 Task: Create a section Agile Alchemists and in the section, add a milestone DevOps Implementation in the project AgileAvail
Action: Mouse moved to (60, 388)
Screenshot: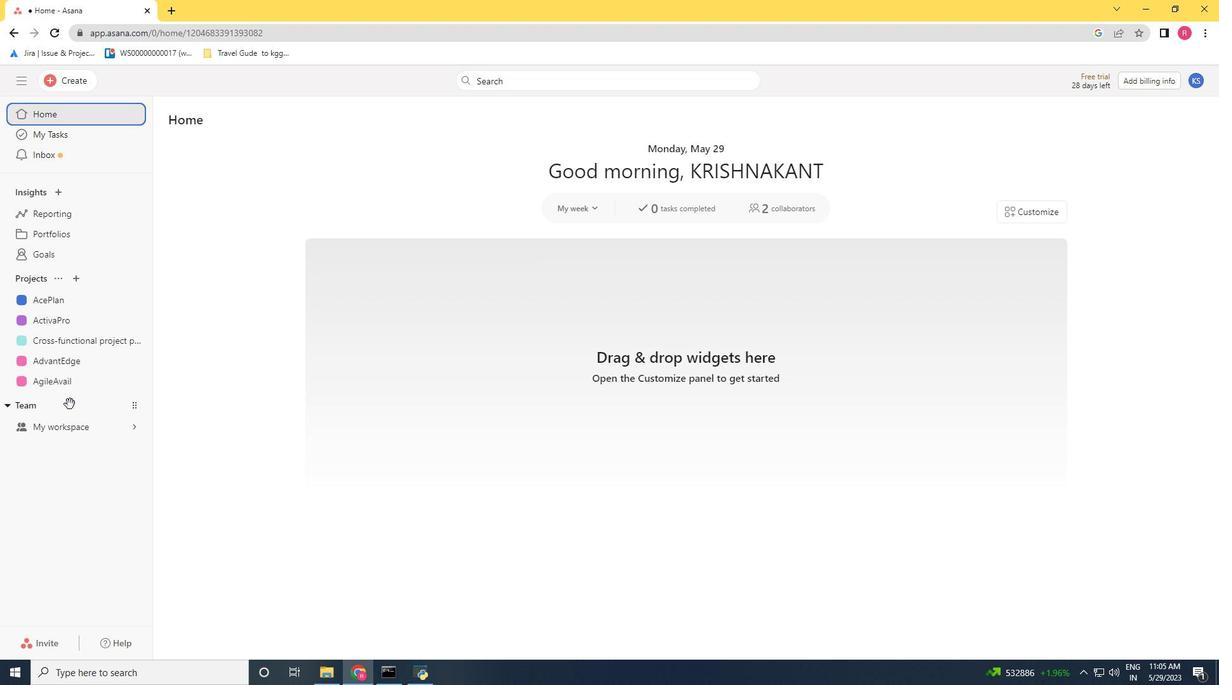 
Action: Mouse pressed left at (60, 388)
Screenshot: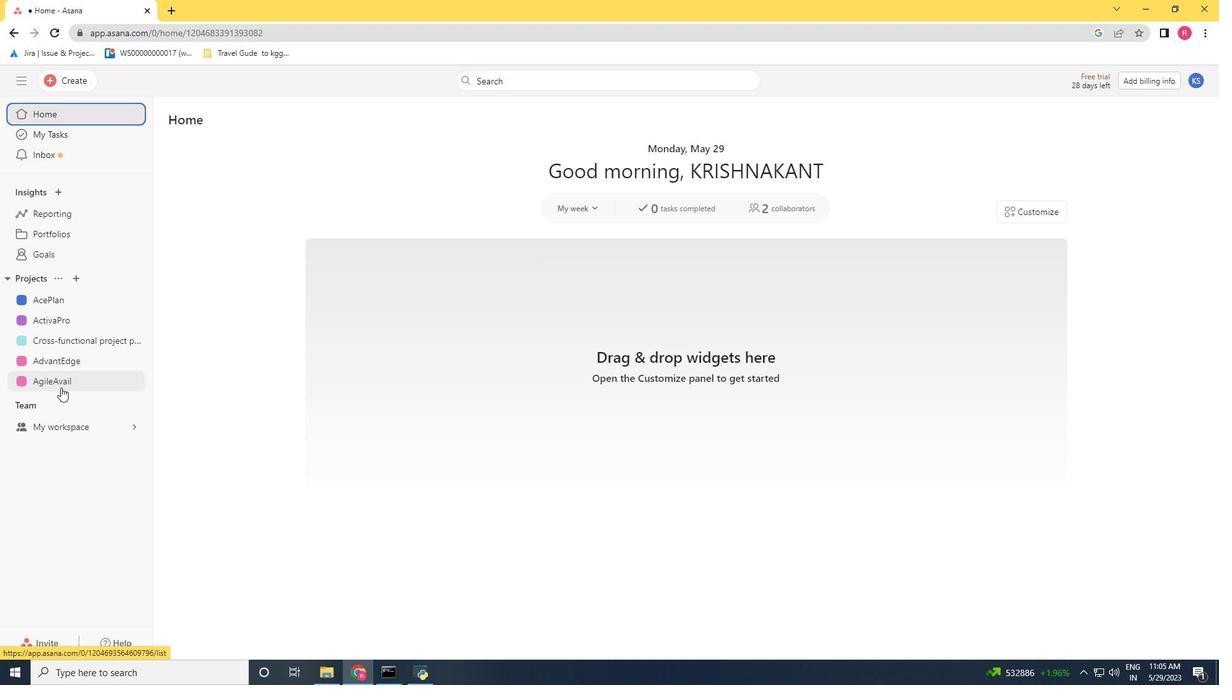 
Action: Mouse moved to (212, 525)
Screenshot: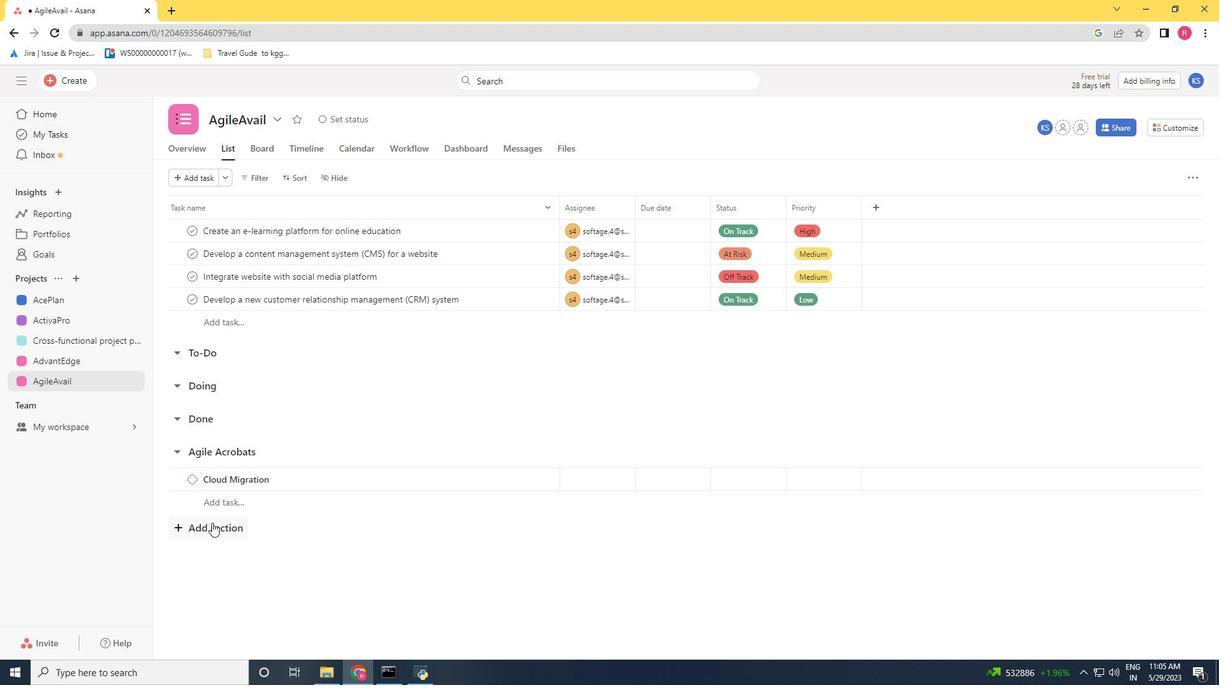 
Action: Mouse pressed left at (212, 525)
Screenshot: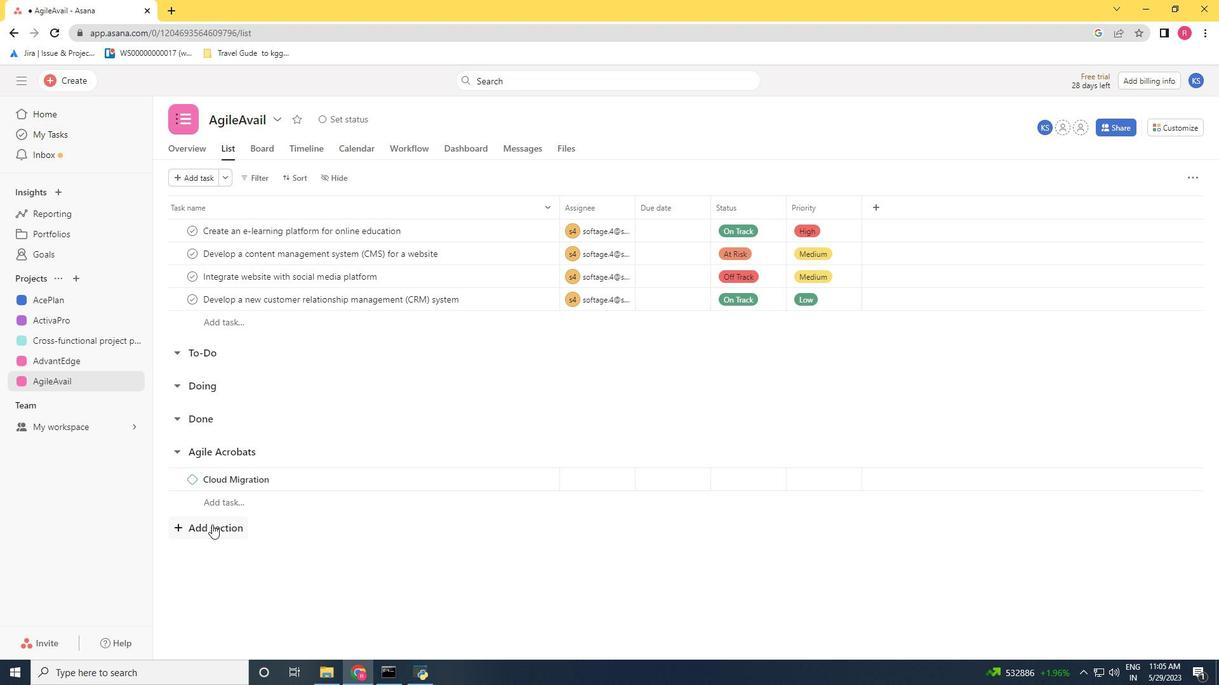 
Action: Mouse moved to (432, 414)
Screenshot: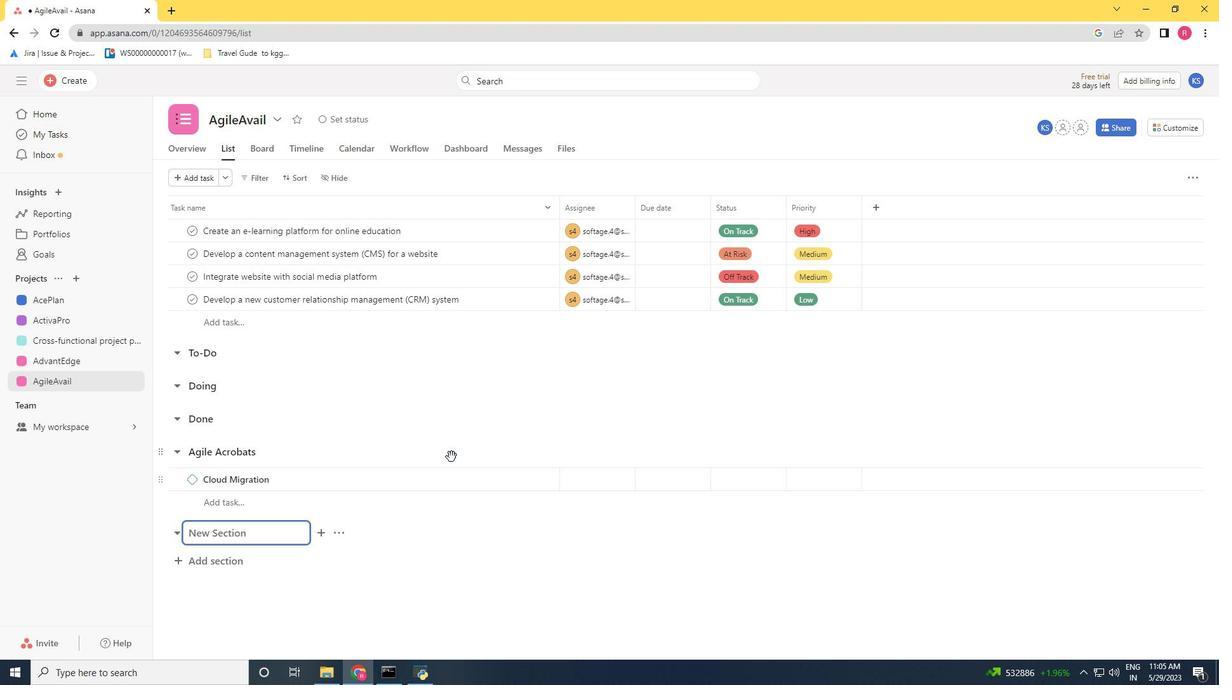 
Action: Key pressed <Key.shift>Agile<Key.space><Key.space><Key.shift><Key.shift><Key.shift><Key.shift>Alchemists<Key.space><Key.enter><Key.shift>Dev<Key.shift><Key.shift><Key.shift><Key.shift><Key.shift><Key.shift><Key.shift><Key.shift><Key.shift><Key.shift><Key.shift><Key.shift><Key.shift><Key.shift><Key.shift><Key.shift><Key.shift><Key.shift><Key.shift><Key.shift><Key.shift><Key.shift><Key.shift><Key.shift><Key.shift><Key.shift>Ops<Key.space><Key.shift>Implementation<Key.enter>
Screenshot: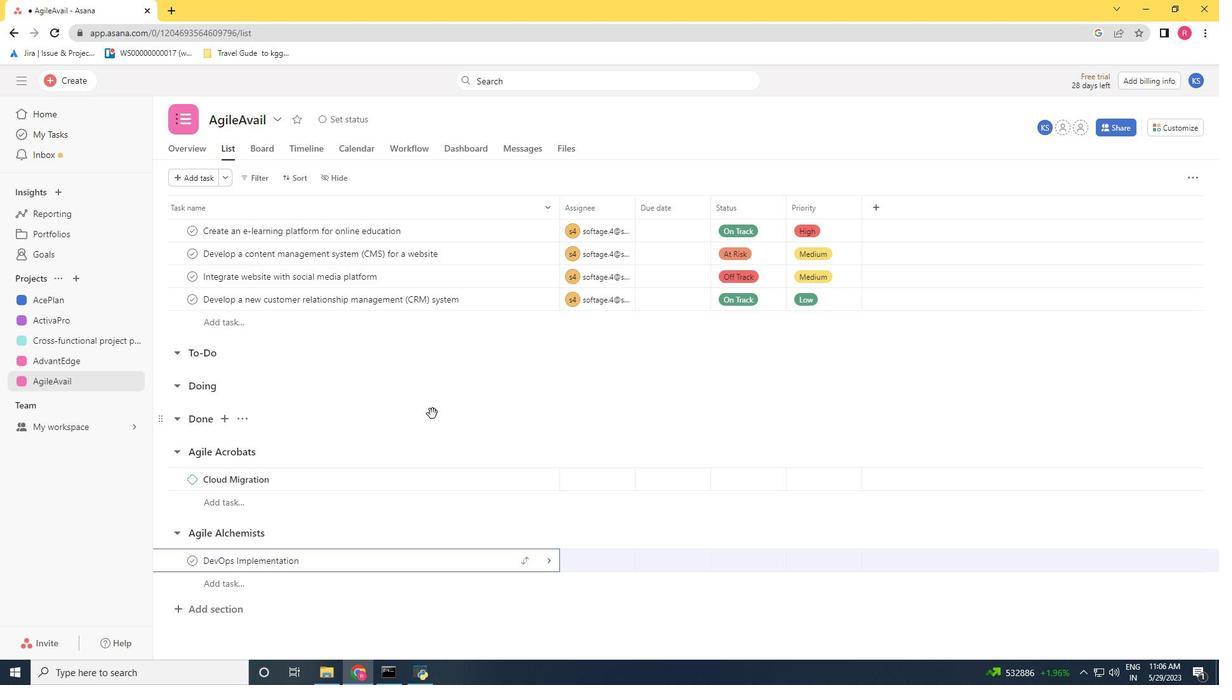 
Action: Mouse moved to (328, 557)
Screenshot: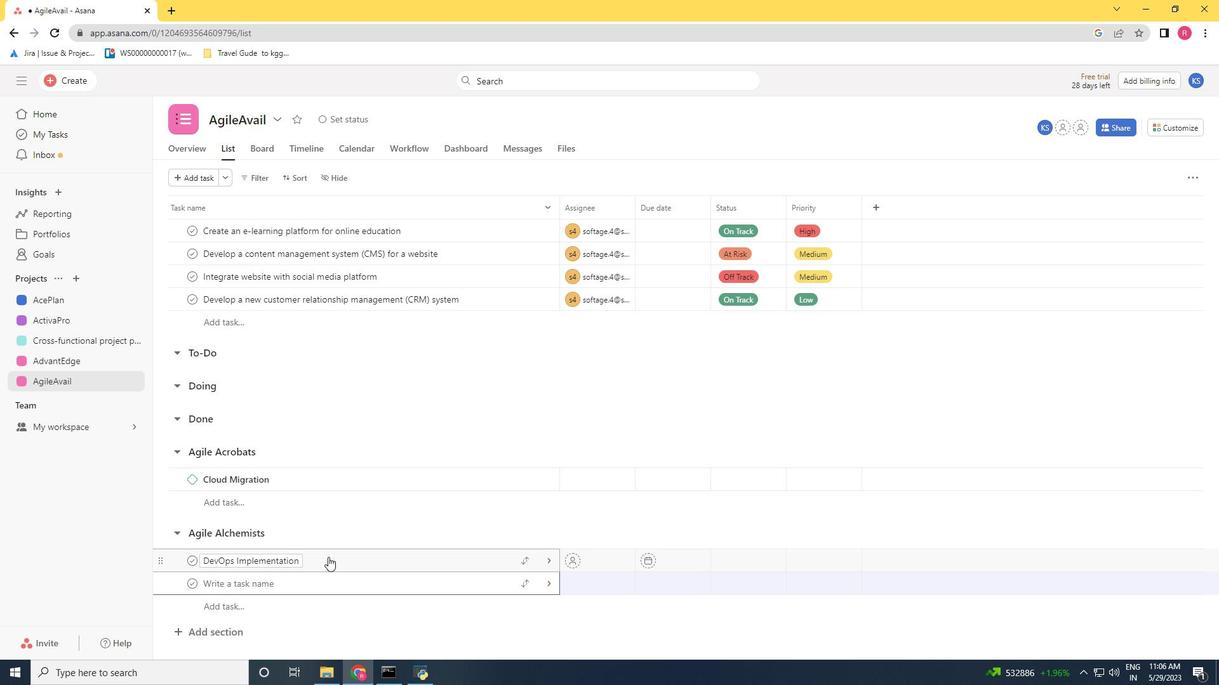 
Action: Mouse pressed right at (328, 557)
Screenshot: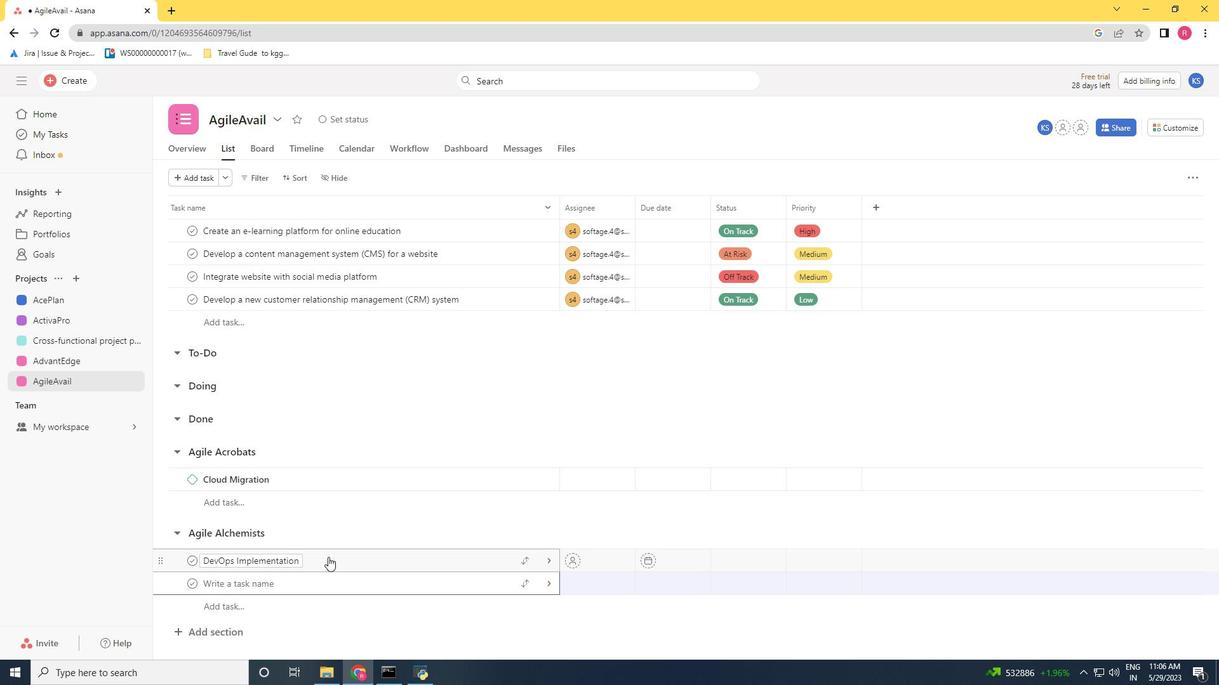 
Action: Mouse moved to (375, 494)
Screenshot: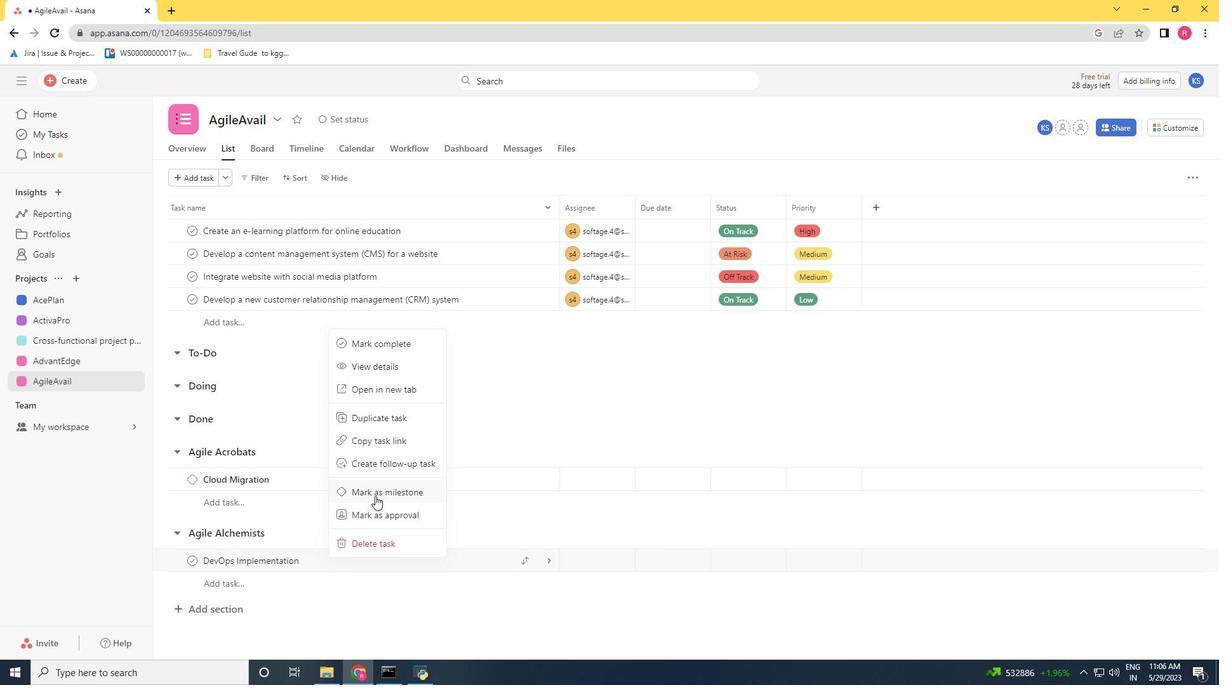
Action: Mouse pressed left at (375, 494)
Screenshot: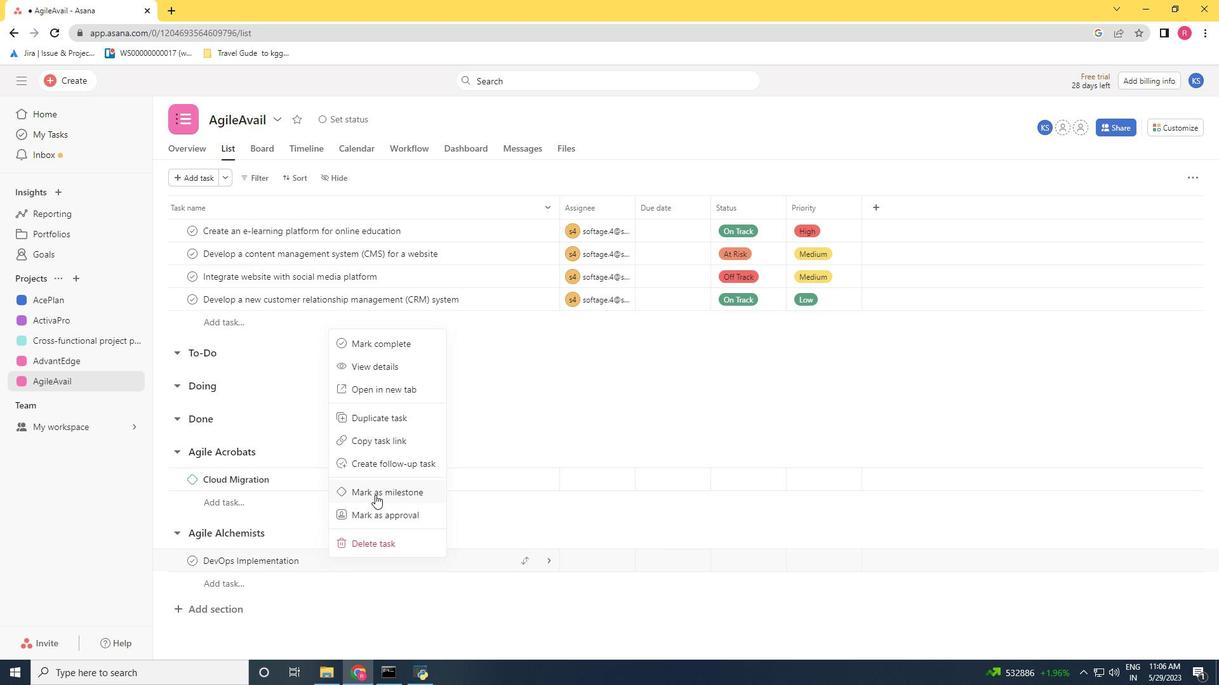 
Action: Mouse moved to (375, 494)
Screenshot: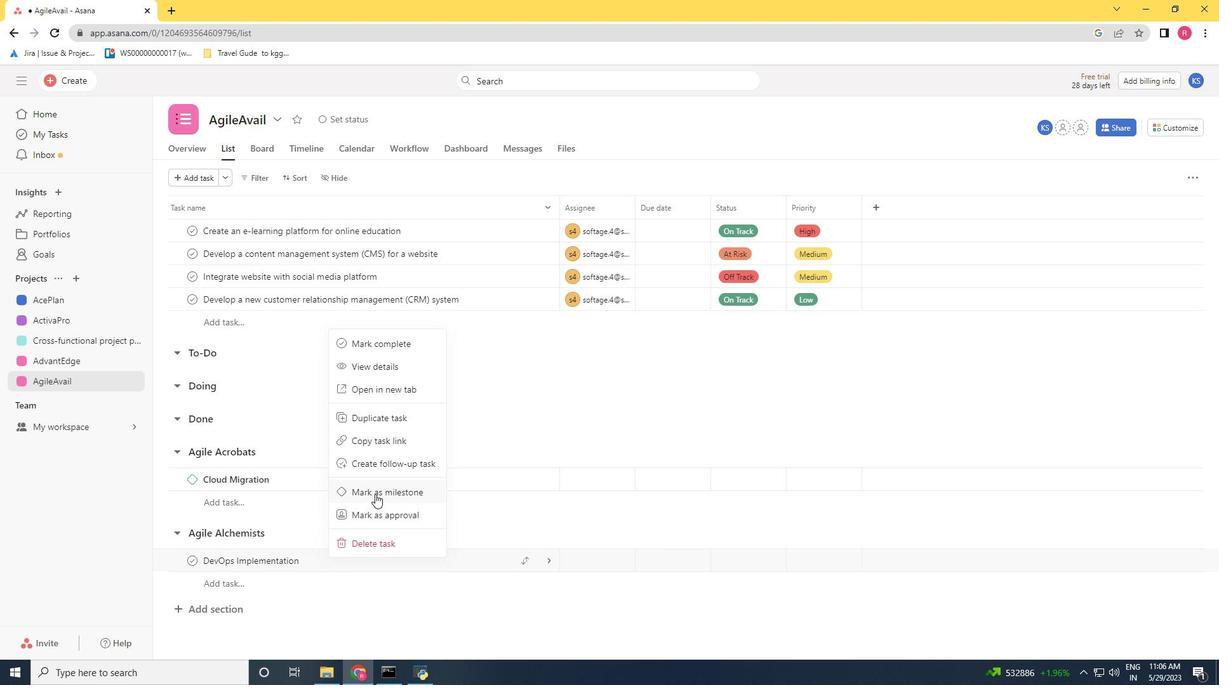 
